 Task: Look for products in the category "Shellfish" from The Store Brand.
Action: Mouse moved to (24, 158)
Screenshot: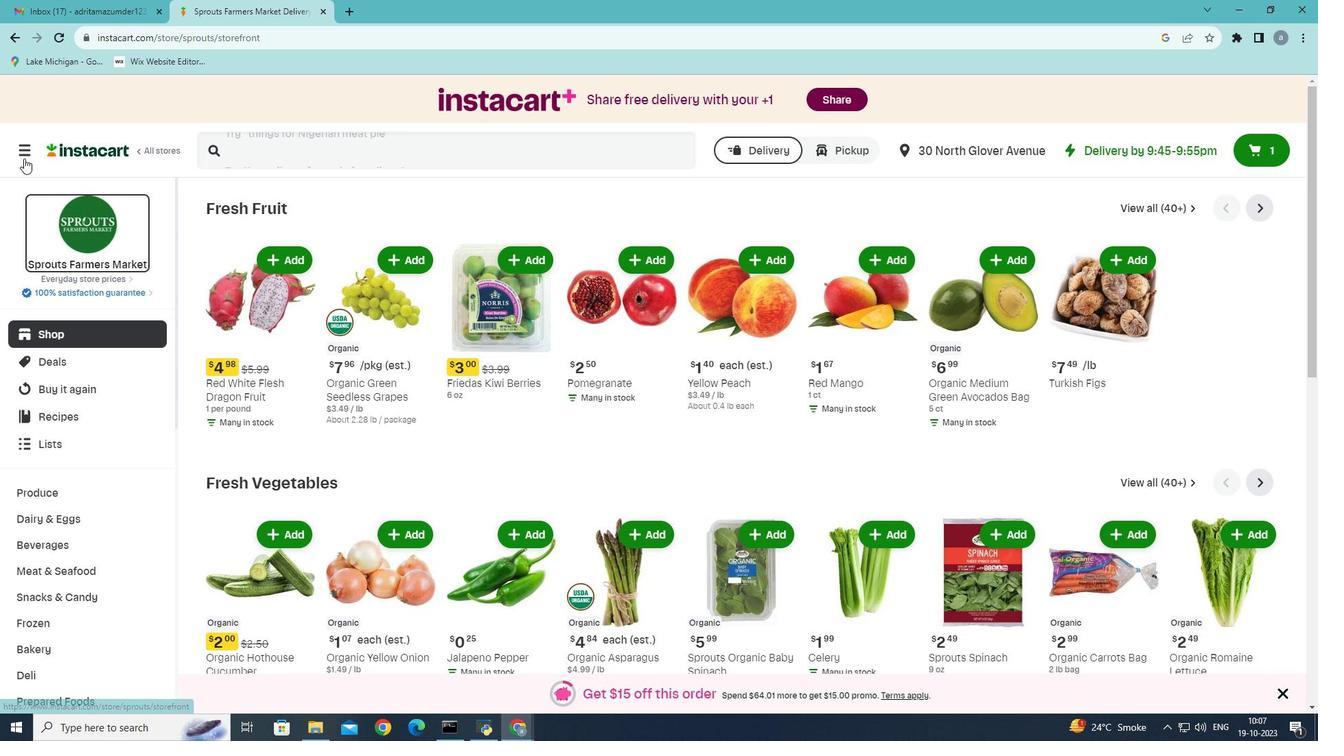 
Action: Mouse pressed left at (24, 158)
Screenshot: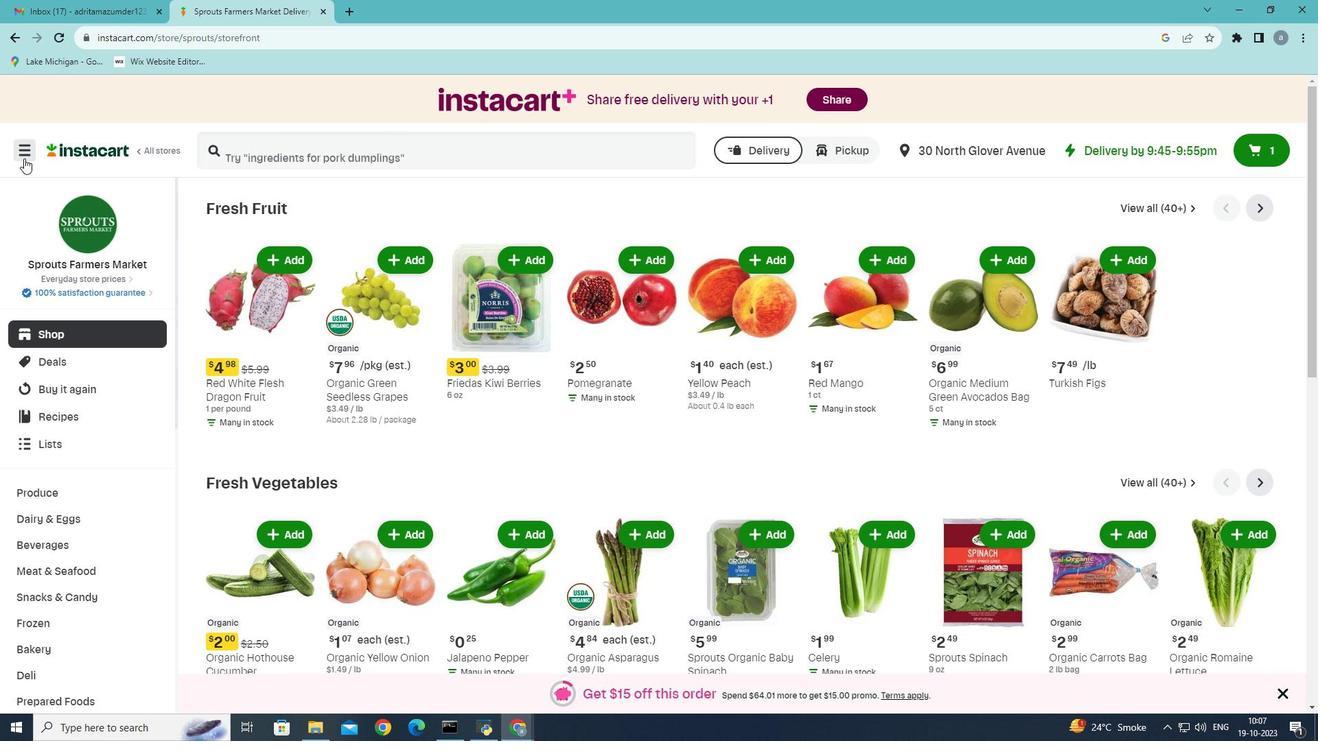 
Action: Mouse moved to (99, 383)
Screenshot: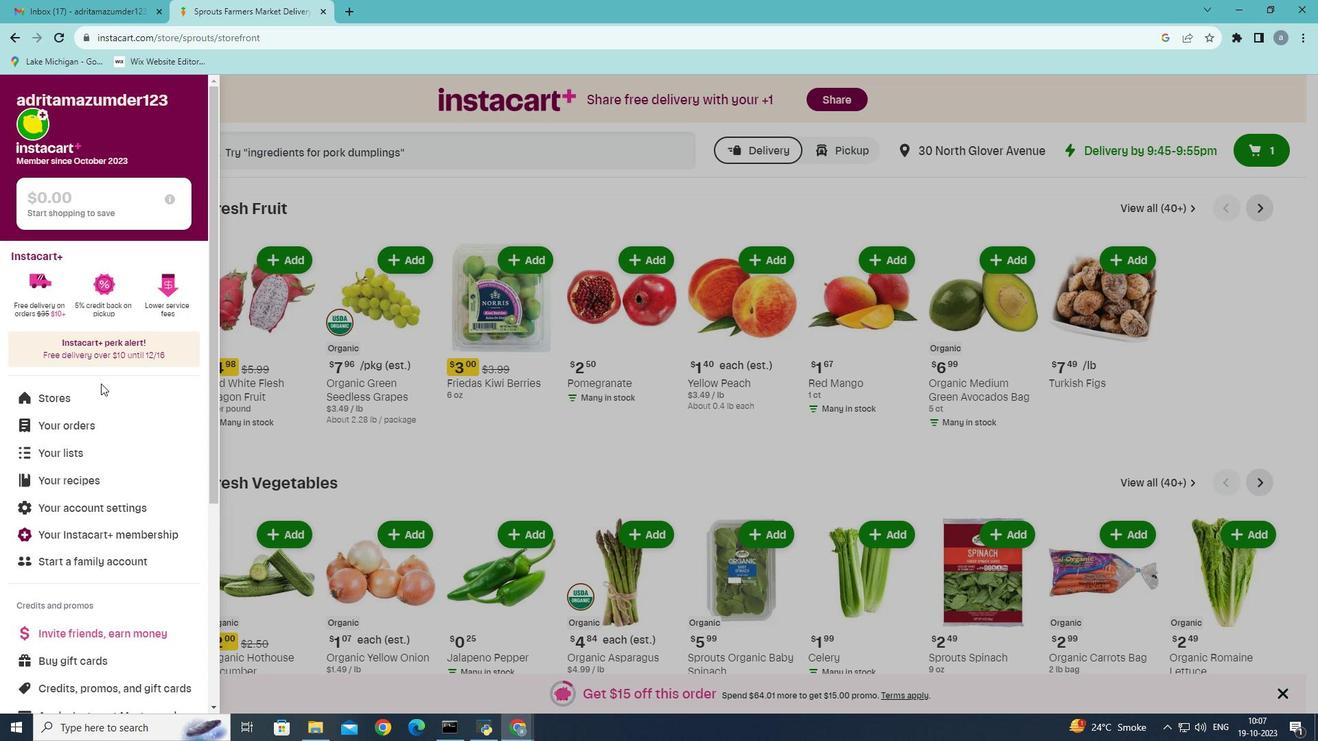 
Action: Mouse pressed left at (99, 383)
Screenshot: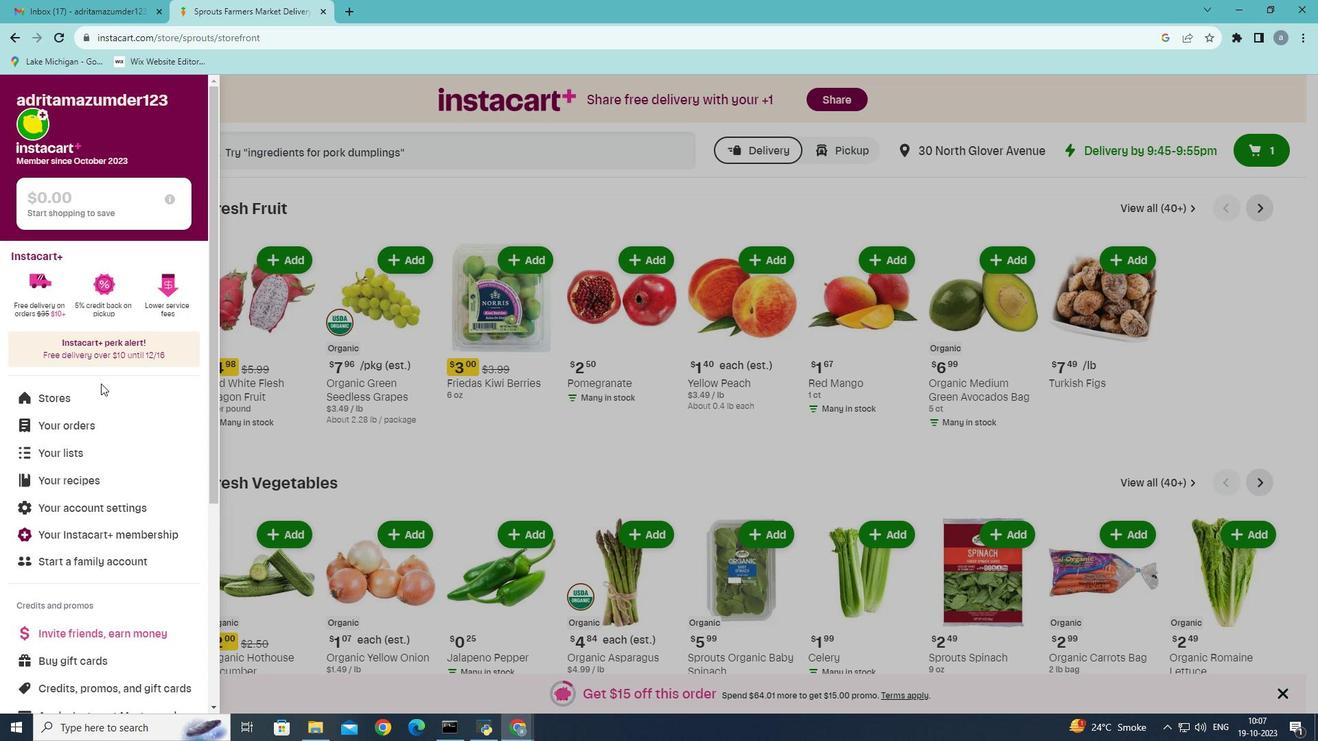 
Action: Mouse moved to (100, 392)
Screenshot: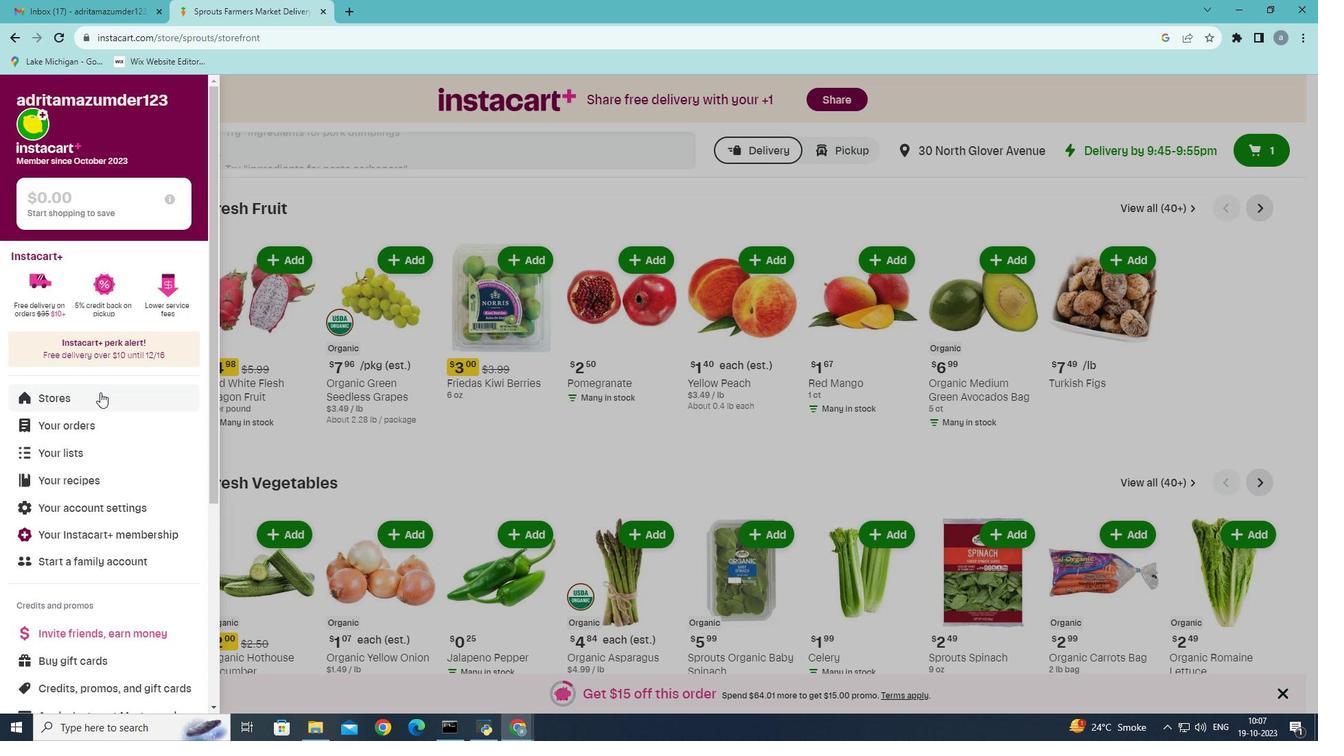 
Action: Mouse pressed left at (100, 392)
Screenshot: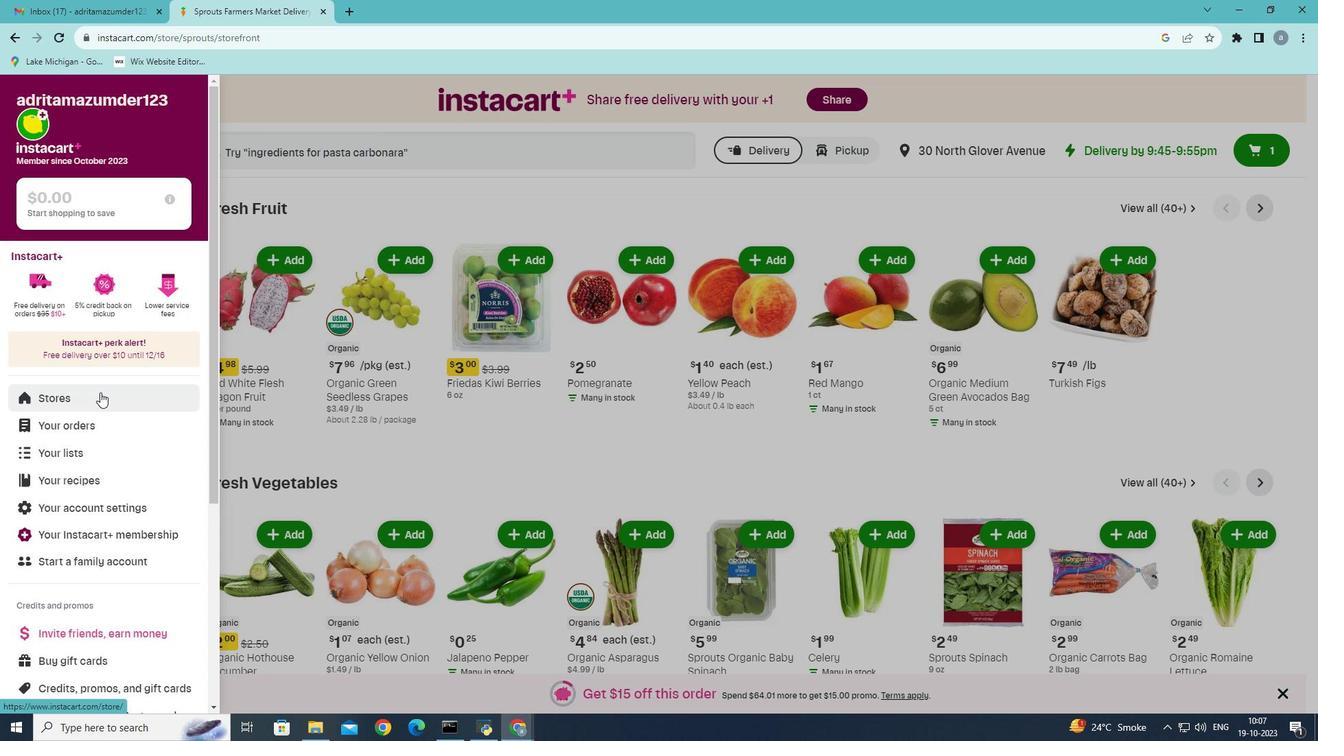 
Action: Mouse moved to (306, 154)
Screenshot: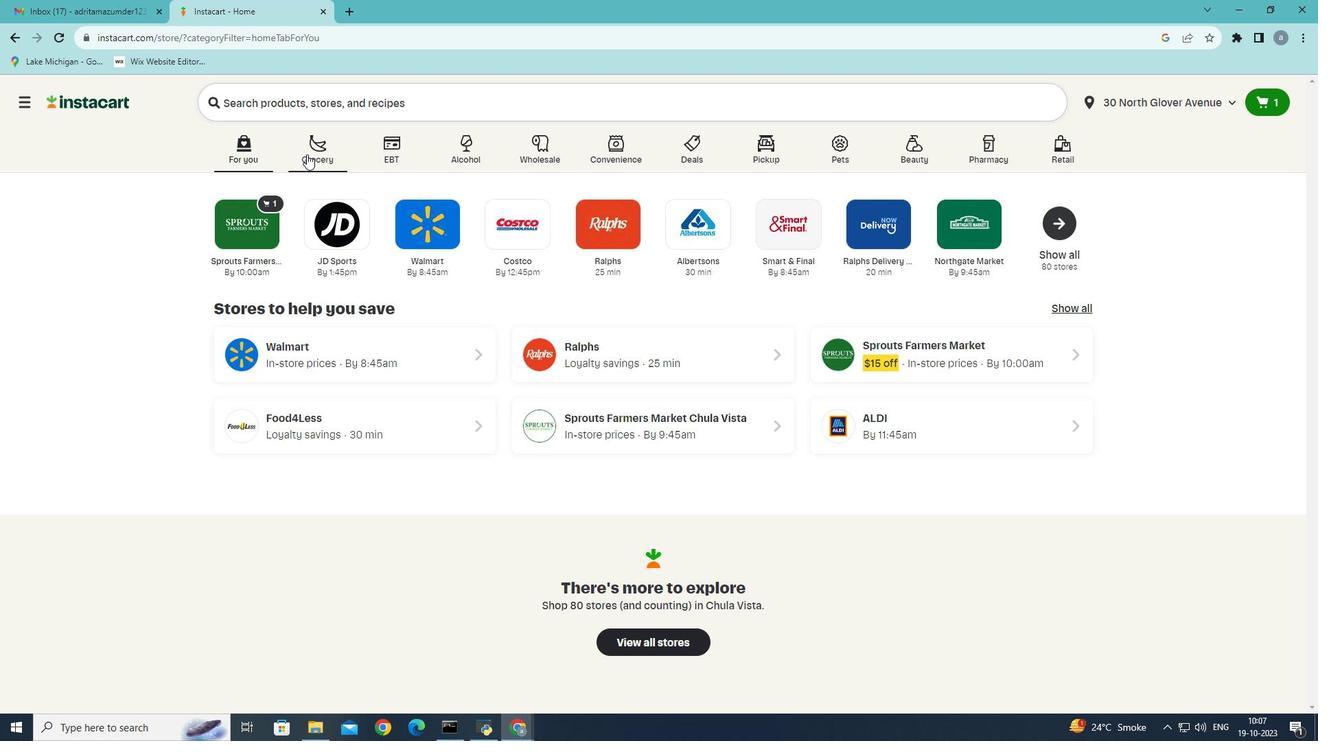 
Action: Mouse pressed left at (306, 154)
Screenshot: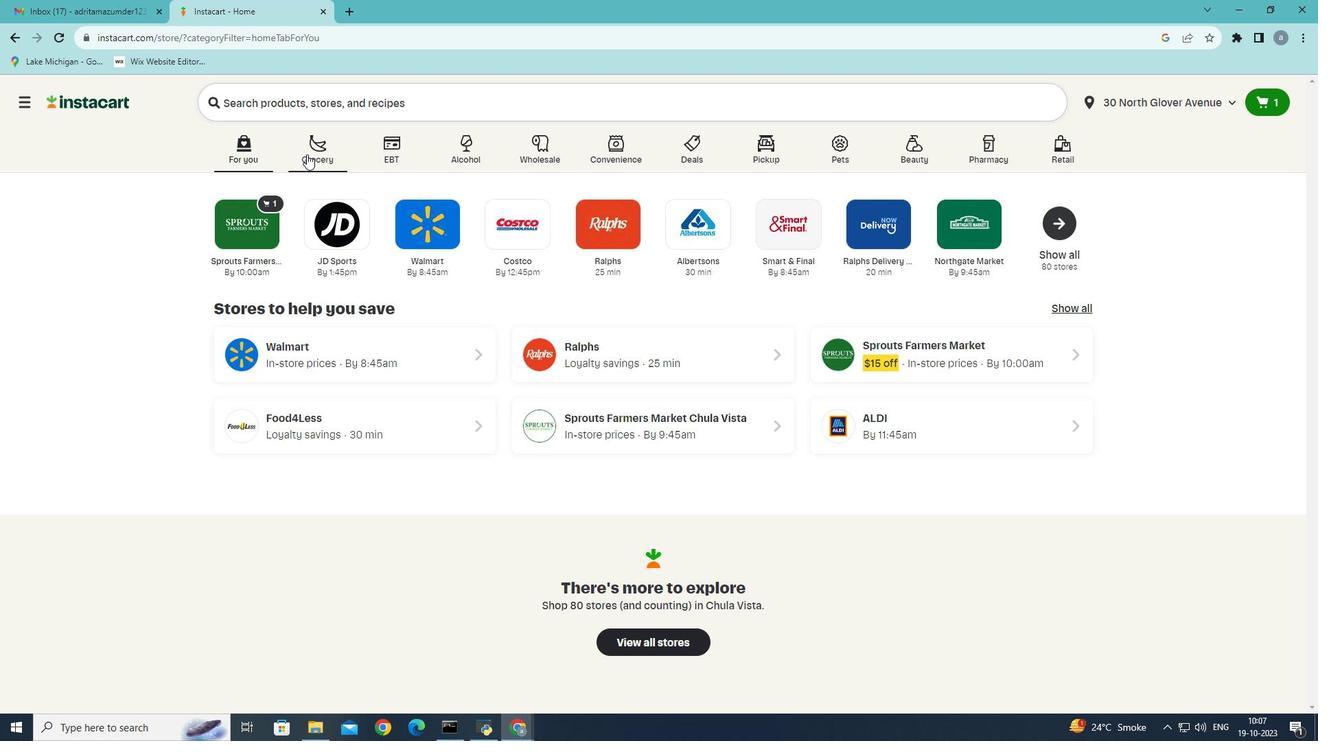 
Action: Mouse moved to (352, 395)
Screenshot: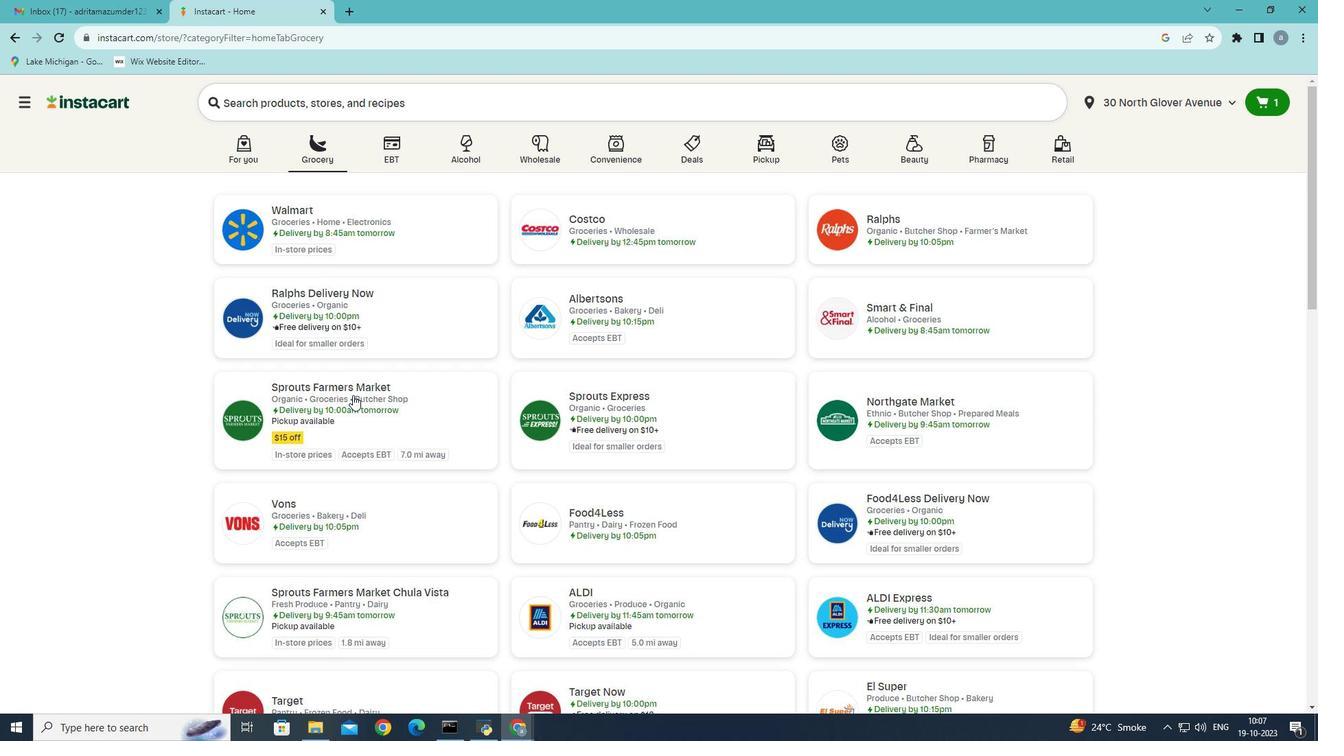 
Action: Mouse pressed left at (352, 395)
Screenshot: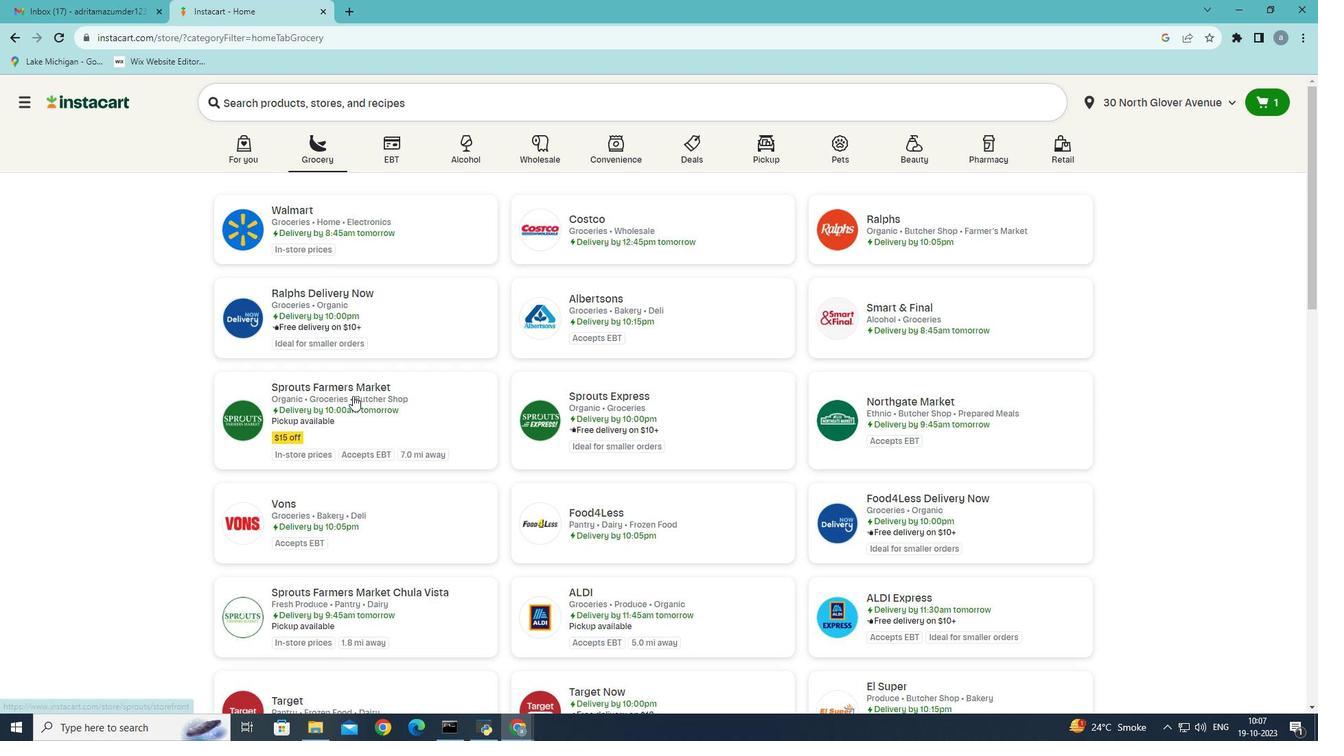 
Action: Mouse moved to (118, 565)
Screenshot: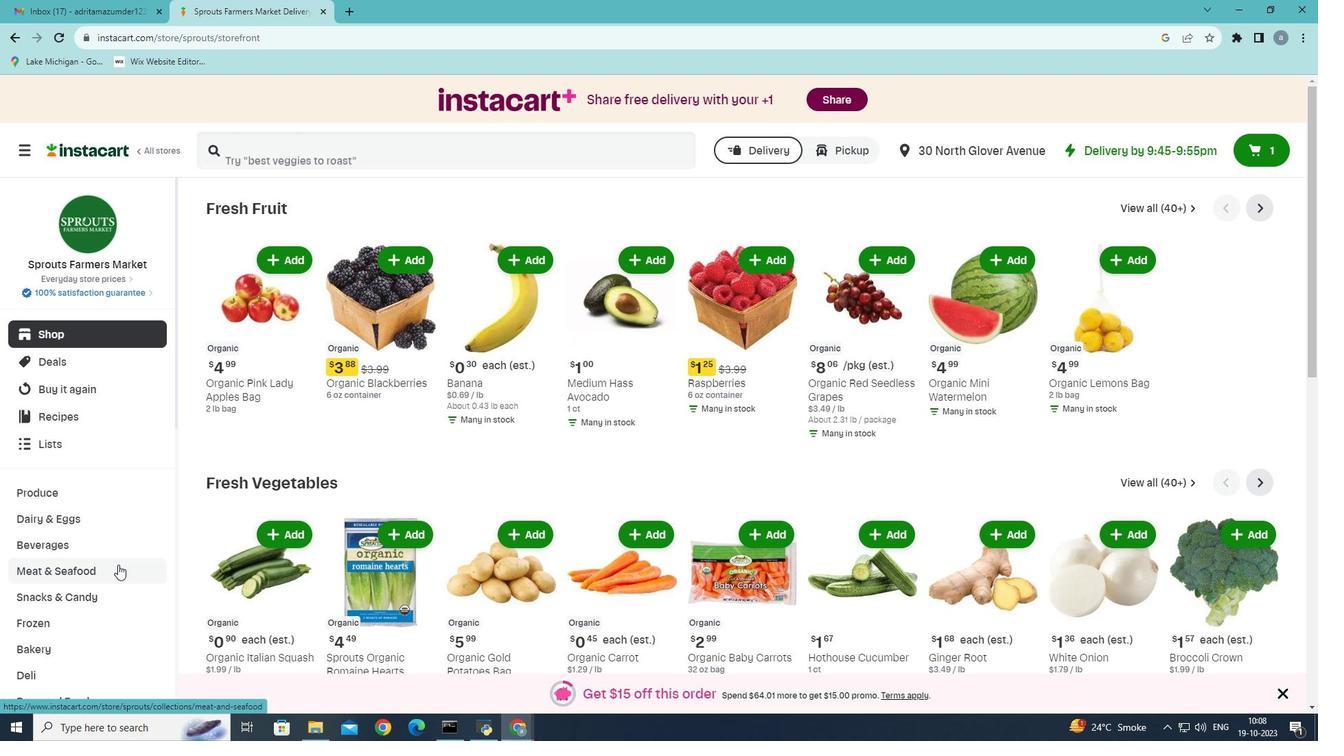 
Action: Mouse pressed left at (118, 565)
Screenshot: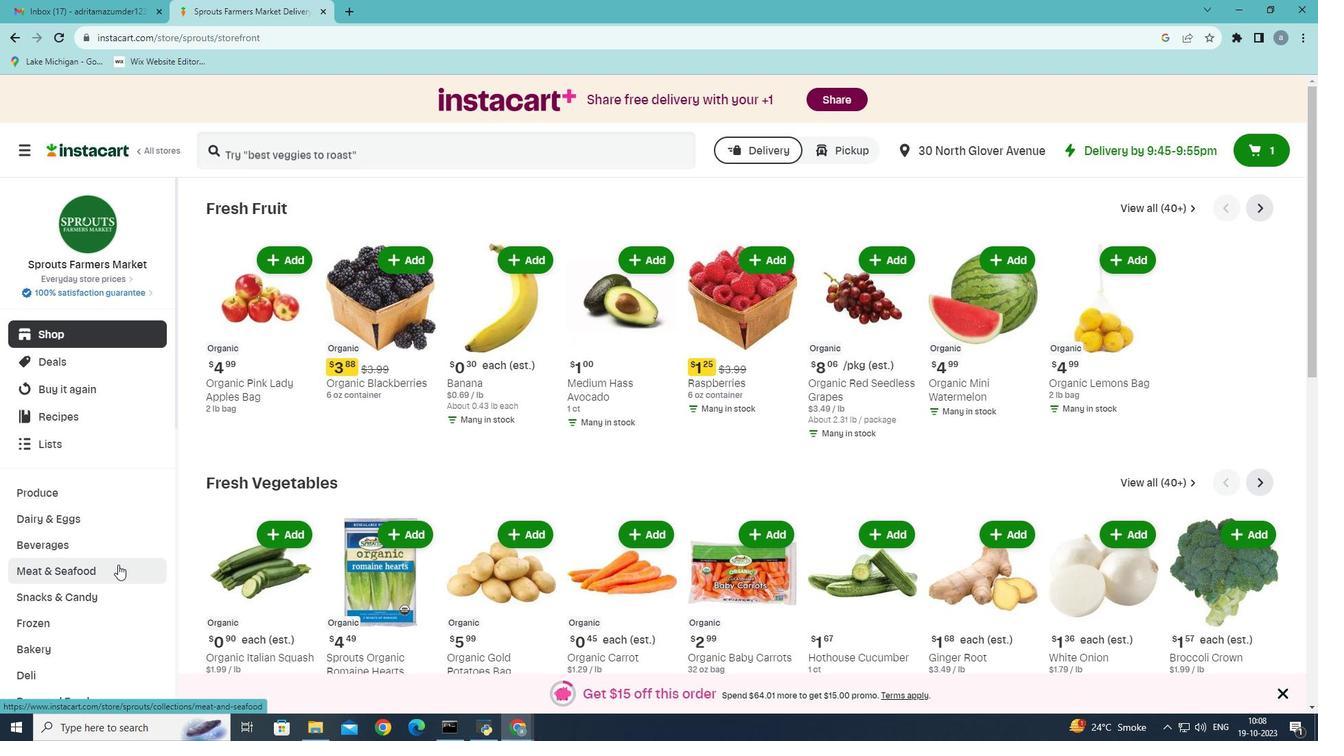 
Action: Mouse moved to (594, 236)
Screenshot: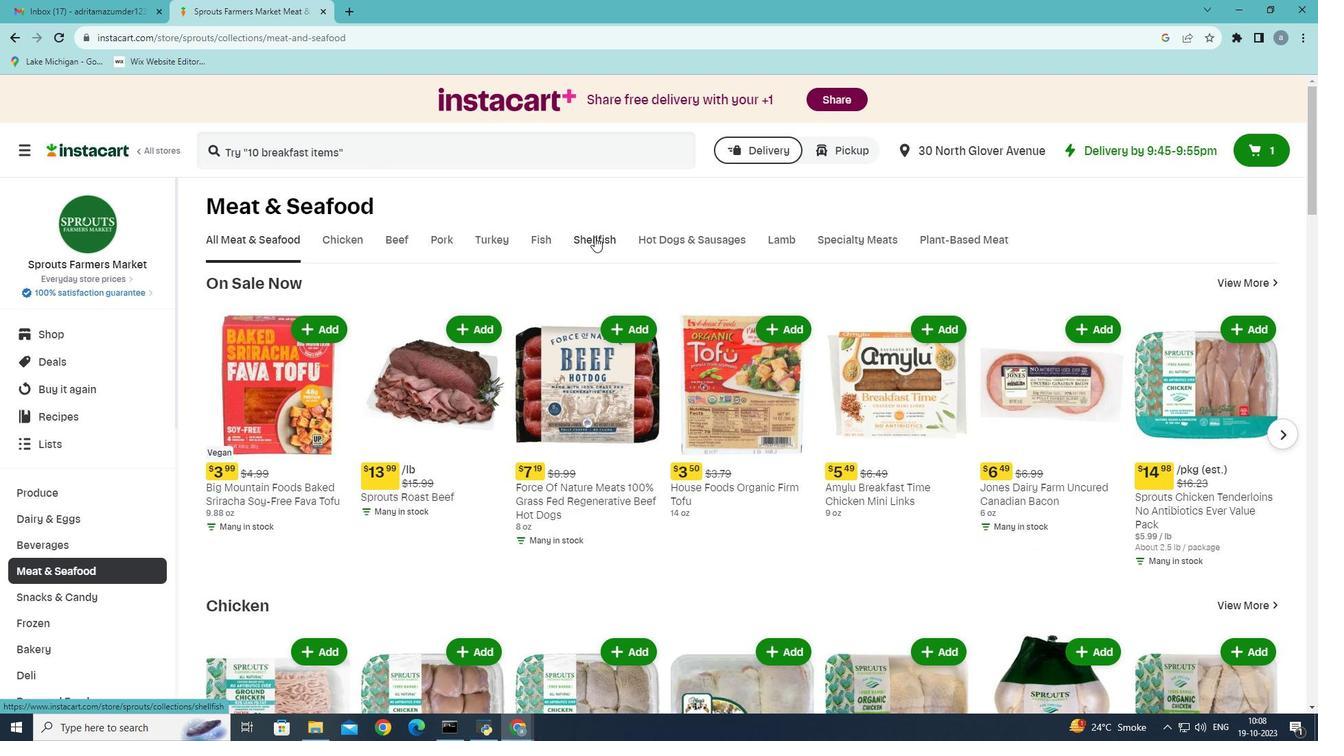 
Action: Mouse pressed left at (594, 236)
Screenshot: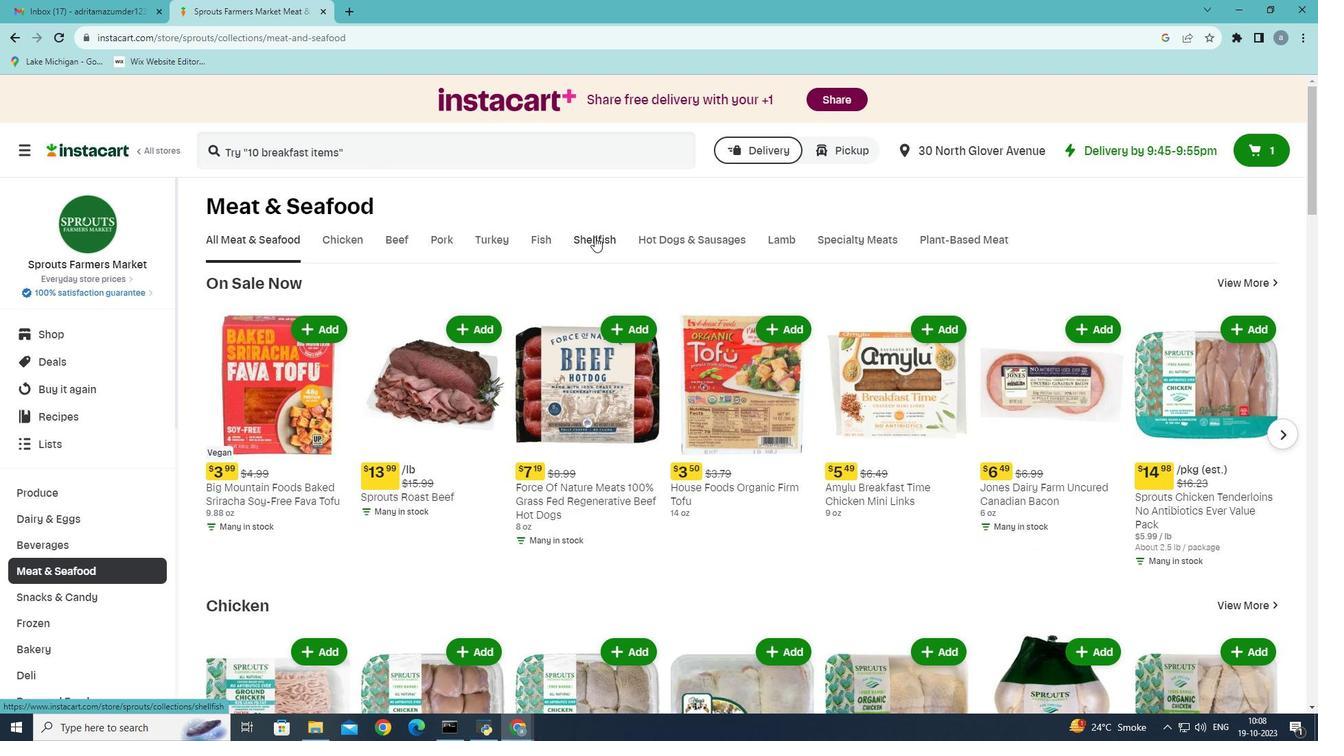 
Action: Mouse moved to (469, 359)
Screenshot: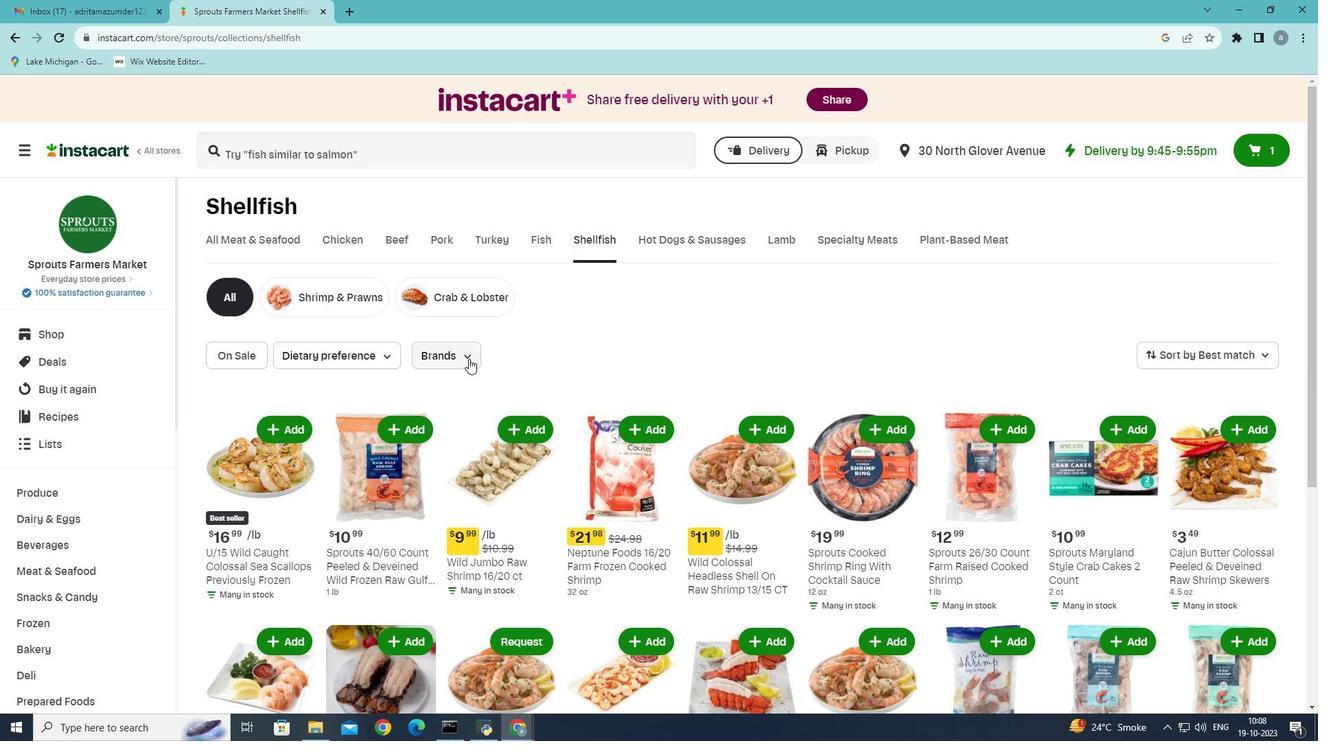 
Action: Mouse pressed left at (469, 359)
Screenshot: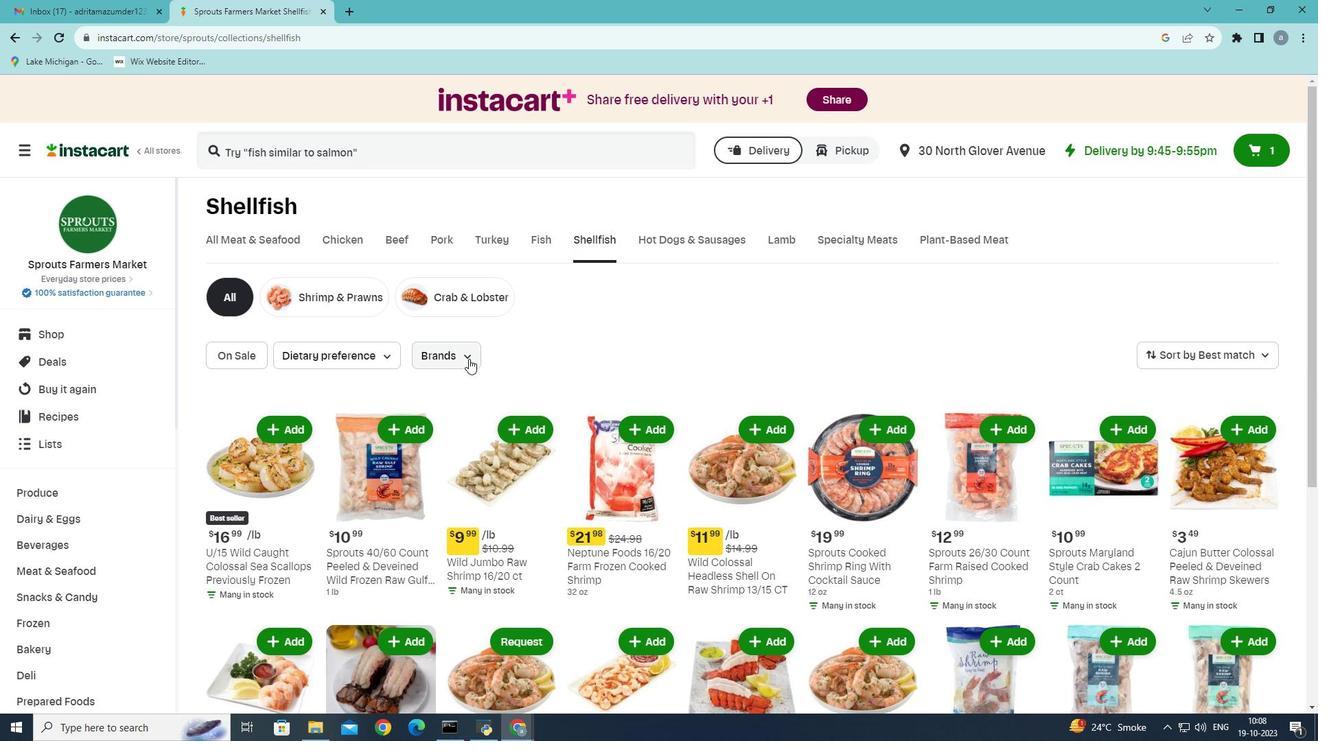 
Action: Mouse moved to (472, 394)
Screenshot: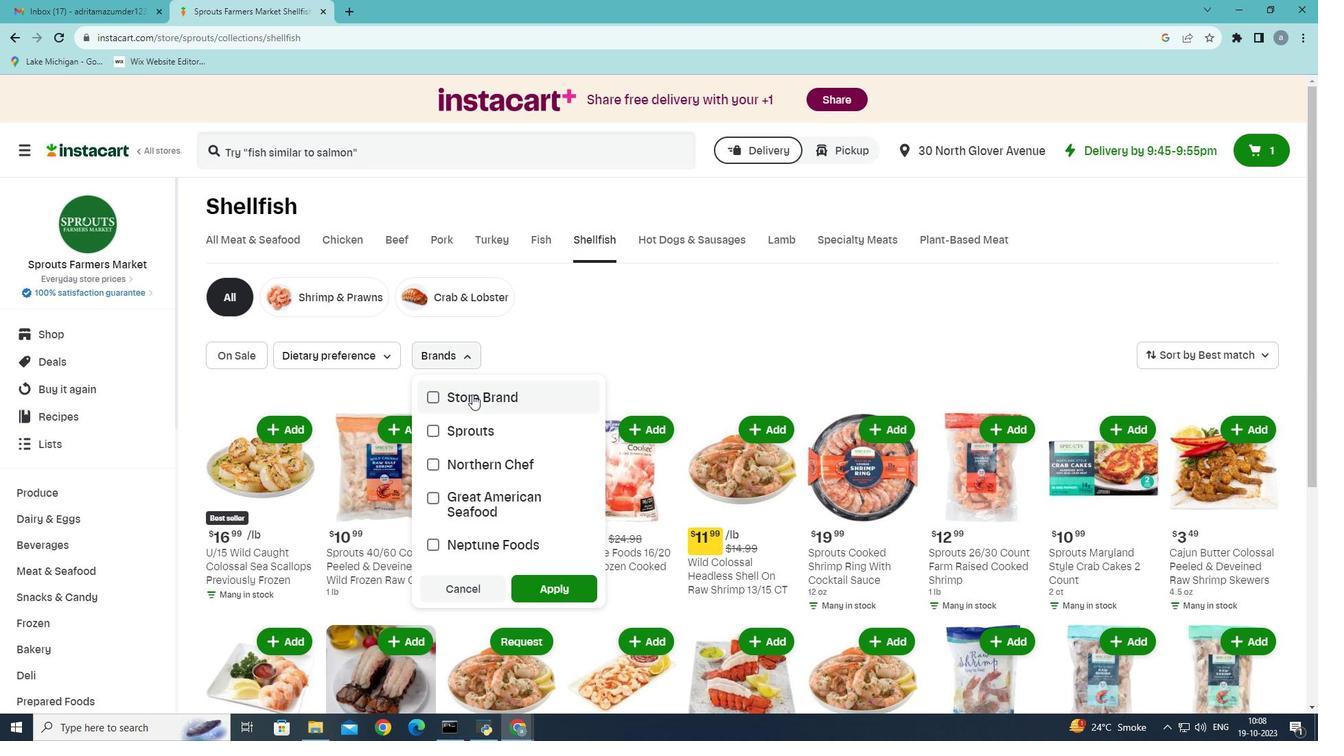 
Action: Mouse pressed left at (472, 394)
Screenshot: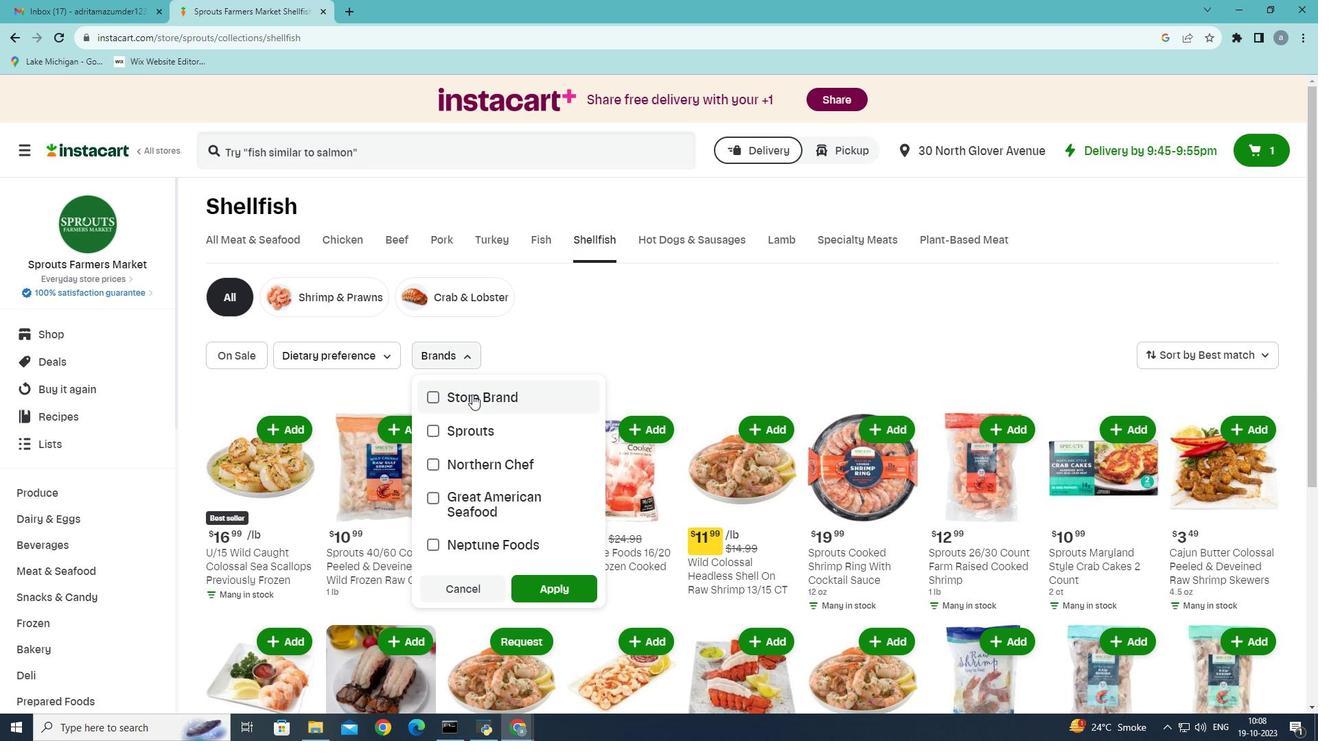 
Action: Mouse moved to (541, 591)
Screenshot: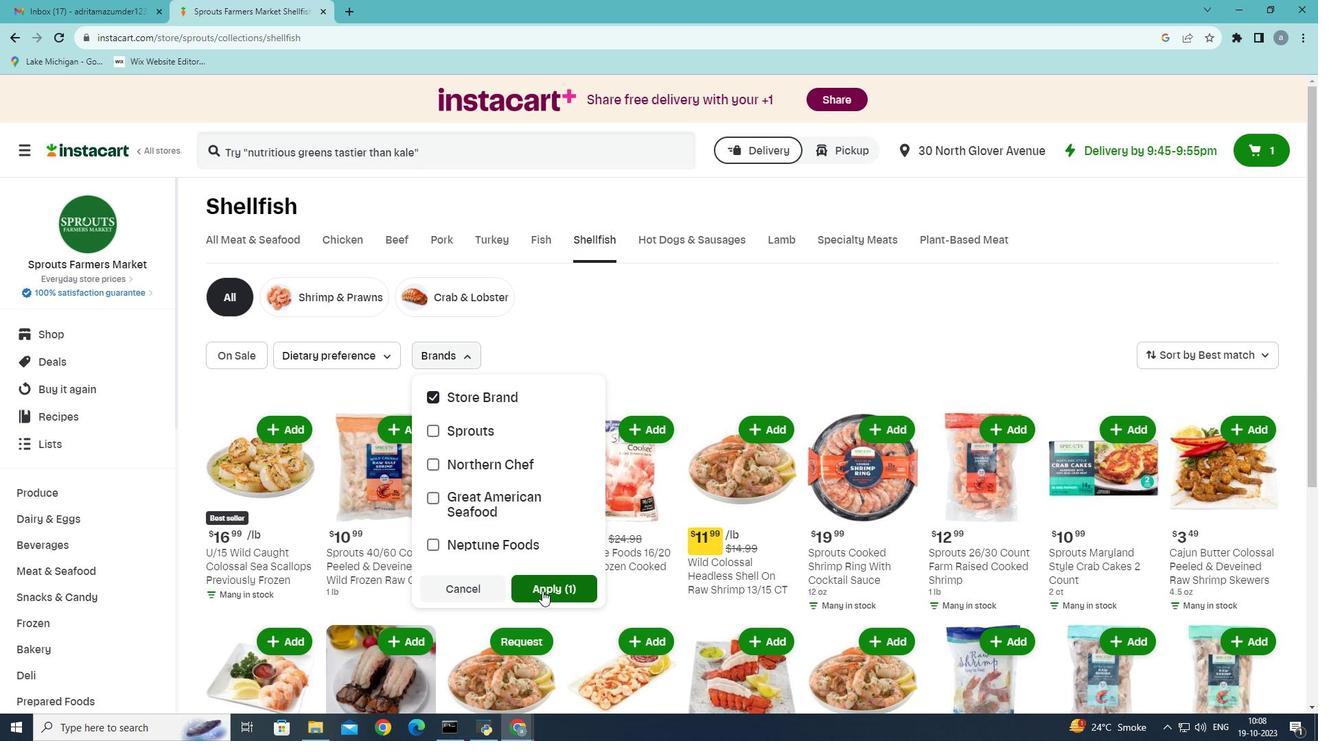 
Action: Mouse pressed left at (541, 591)
Screenshot: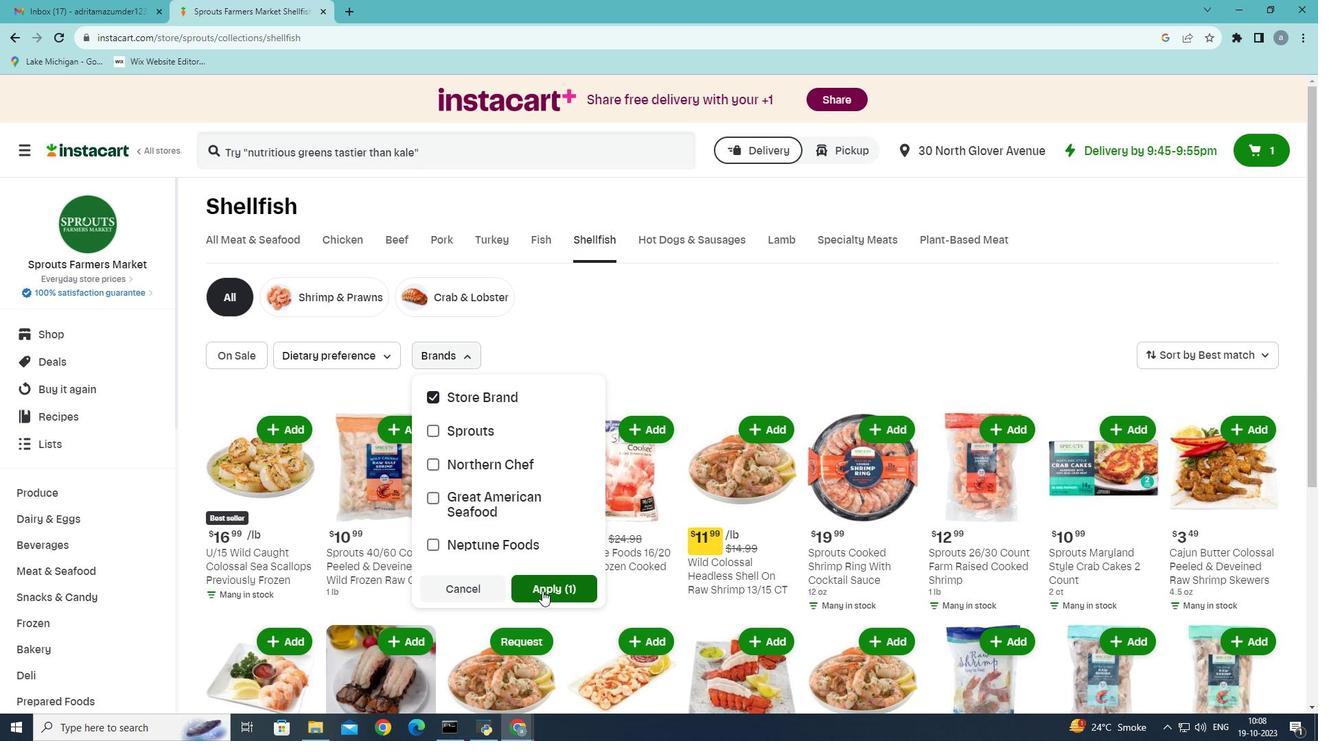 
Action: Mouse moved to (546, 585)
Screenshot: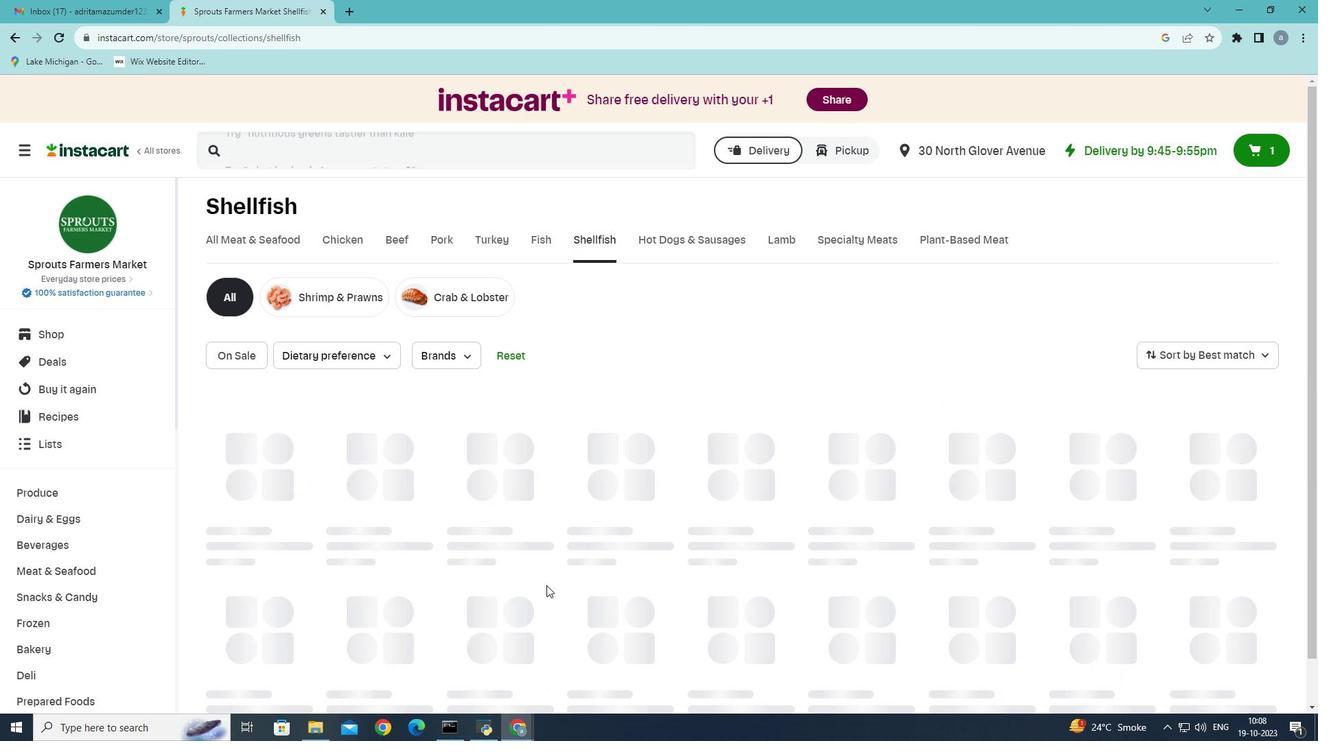 
